 Task: Add the card "DEVELOP" for your new game.
Action: Mouse moved to (147, 362)
Screenshot: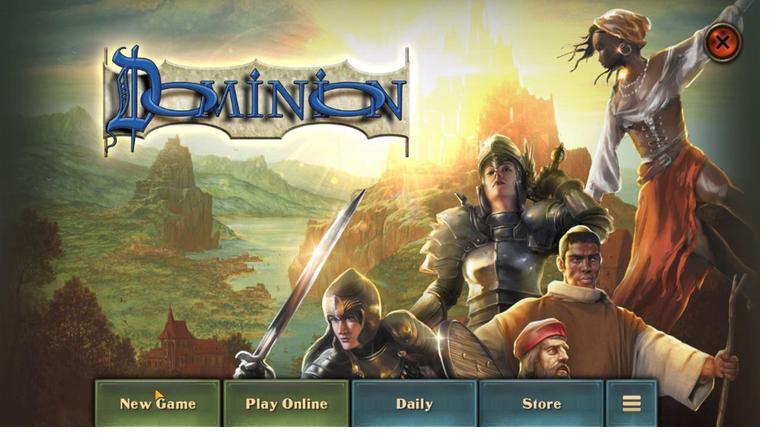
Action: Mouse pressed left at (147, 362)
Screenshot: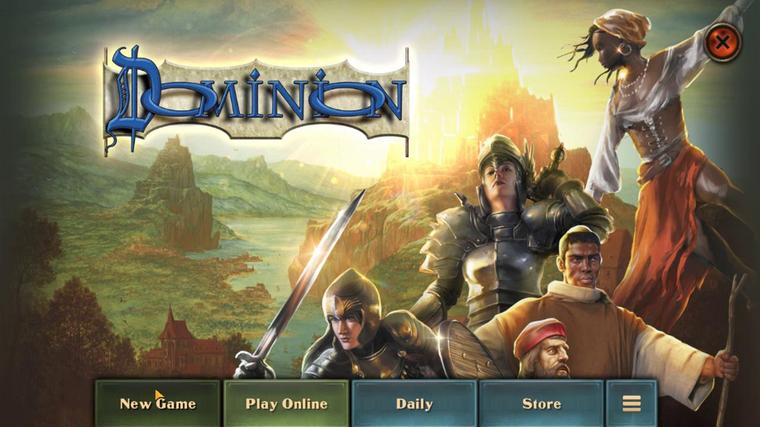 
Action: Mouse moved to (268, 111)
Screenshot: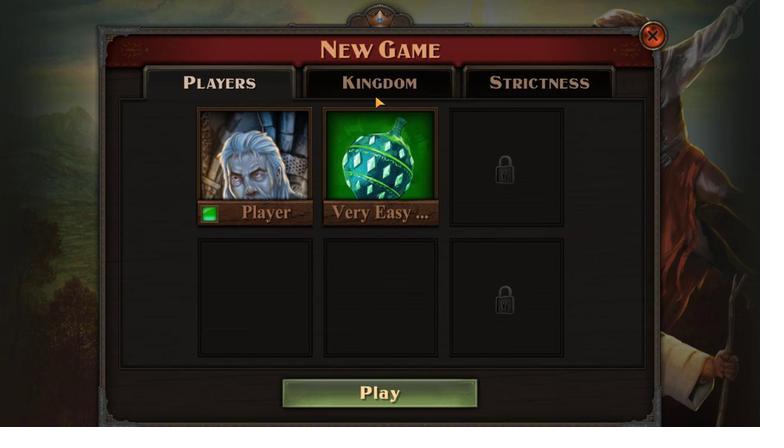 
Action: Mouse pressed left at (268, 111)
Screenshot: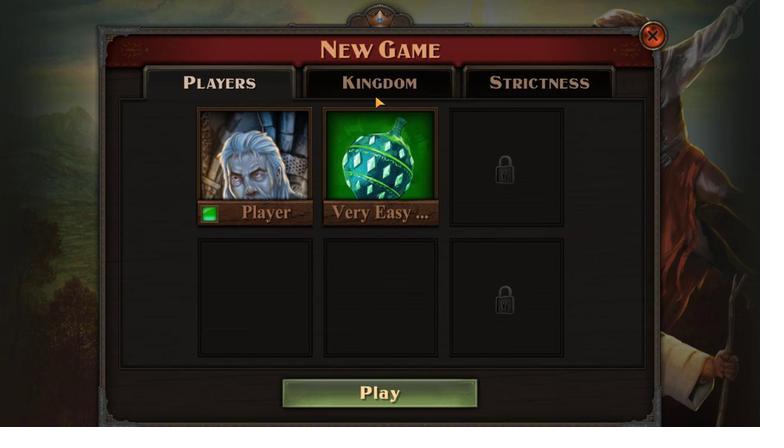 
Action: Mouse moved to (318, 139)
Screenshot: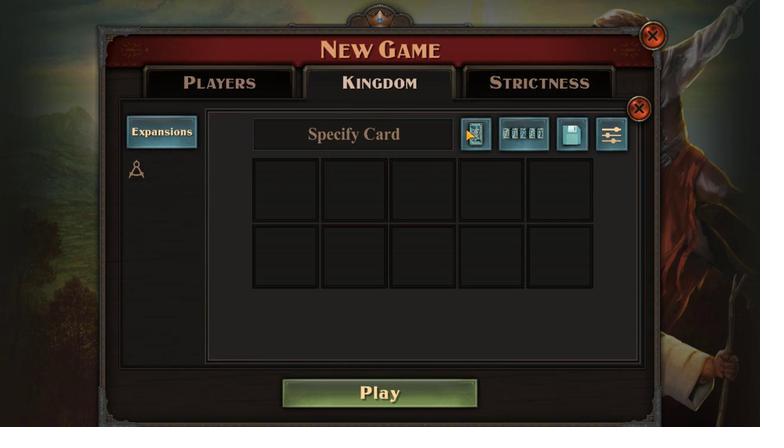 
Action: Mouse pressed left at (318, 139)
Screenshot: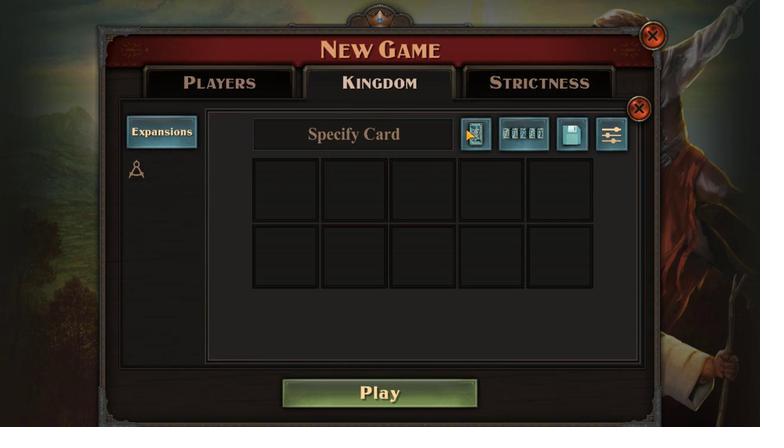 
Action: Mouse moved to (142, 205)
Screenshot: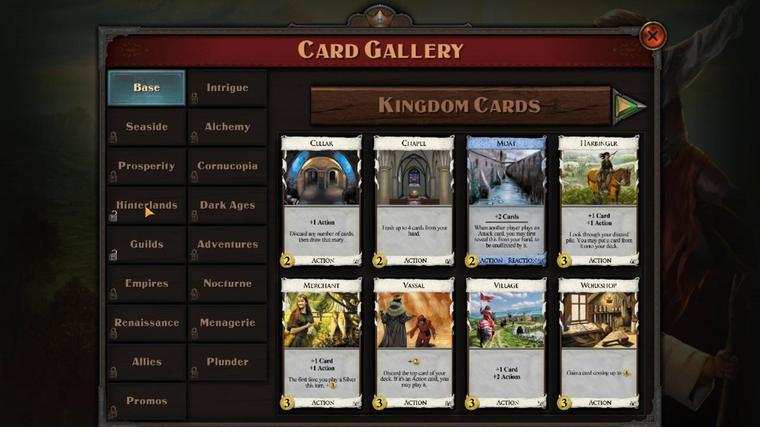 
Action: Mouse pressed left at (142, 205)
Screenshot: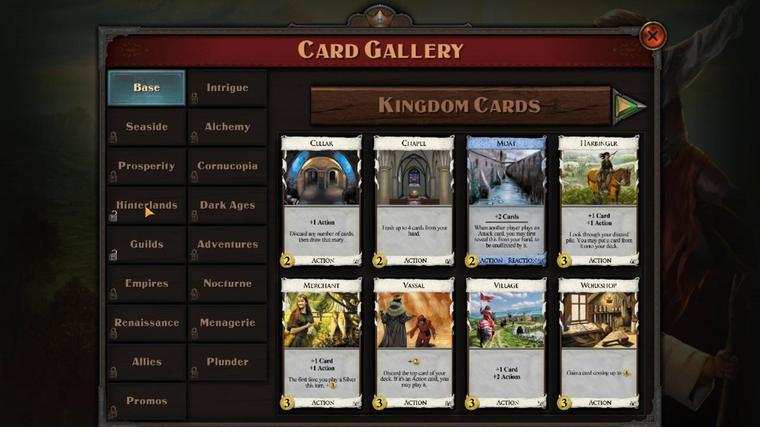 
Action: Mouse moved to (326, 200)
Screenshot: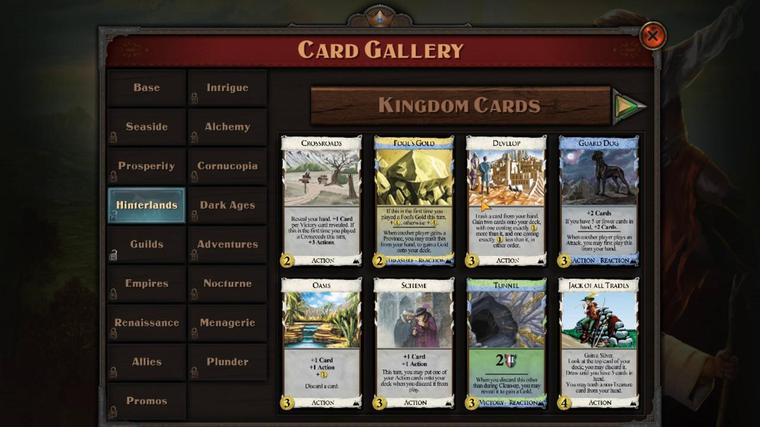 
Action: Mouse pressed left at (326, 200)
Screenshot: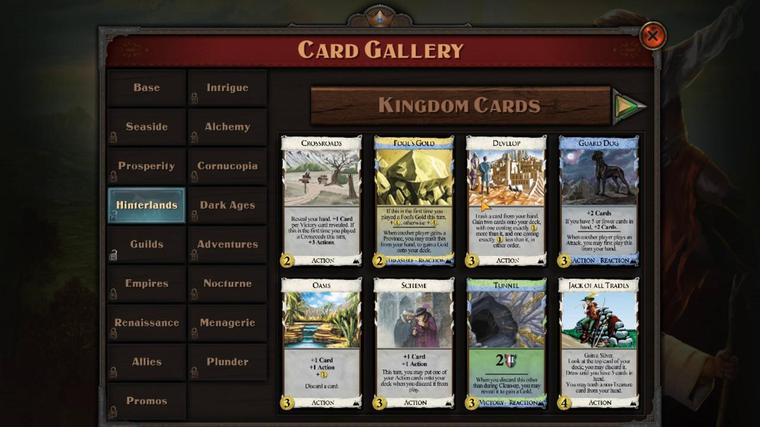 
